 Task: Select WeChat as a service for instant messaging.
Action: Mouse moved to (681, 67)
Screenshot: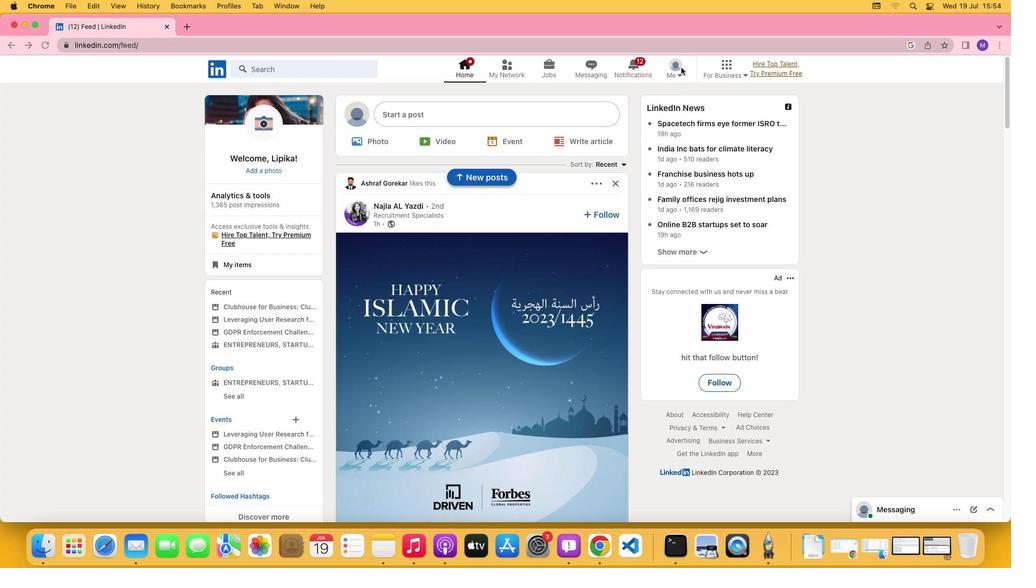
Action: Mouse pressed left at (681, 67)
Screenshot: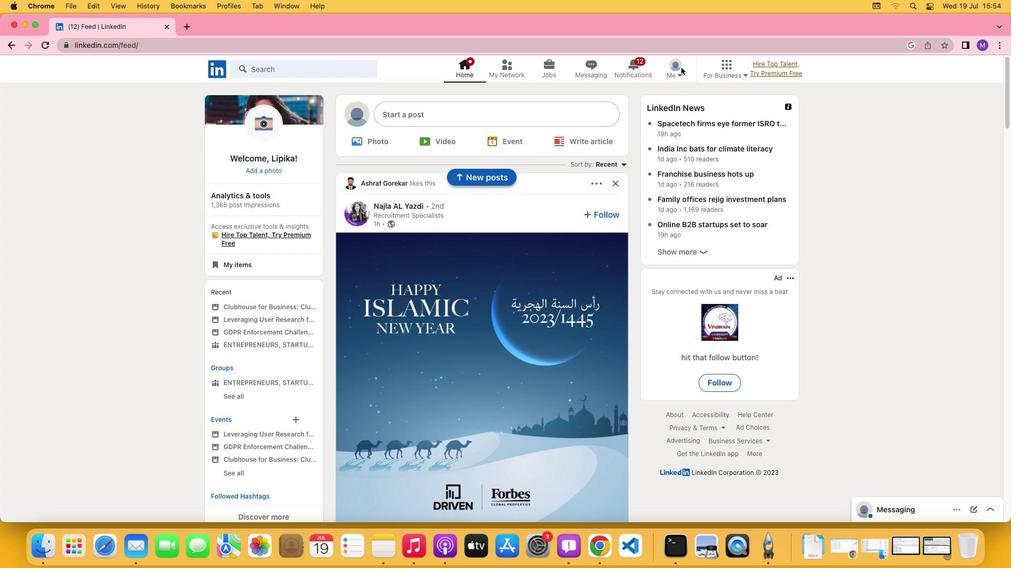 
Action: Mouse moved to (680, 72)
Screenshot: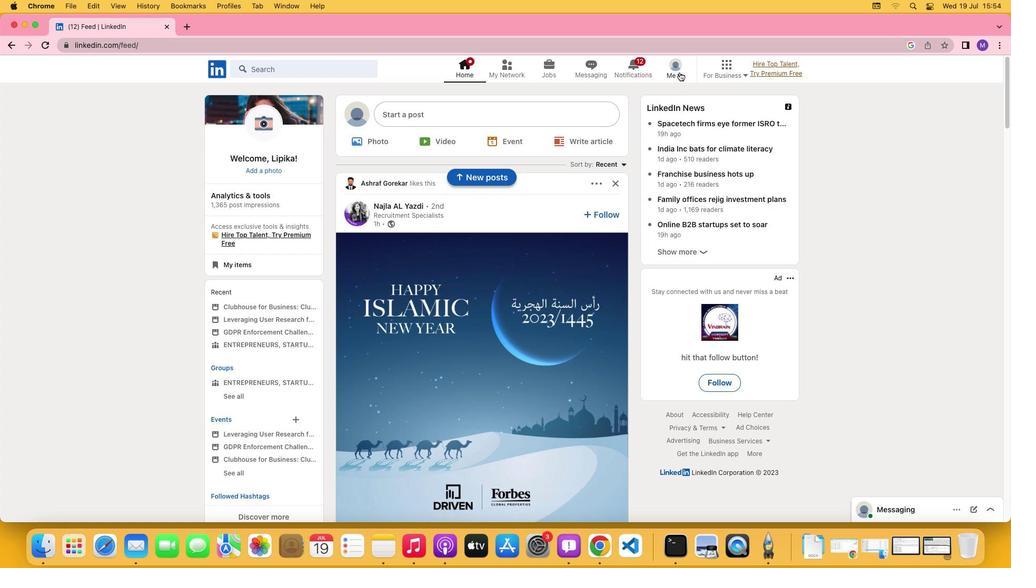 
Action: Mouse pressed left at (680, 72)
Screenshot: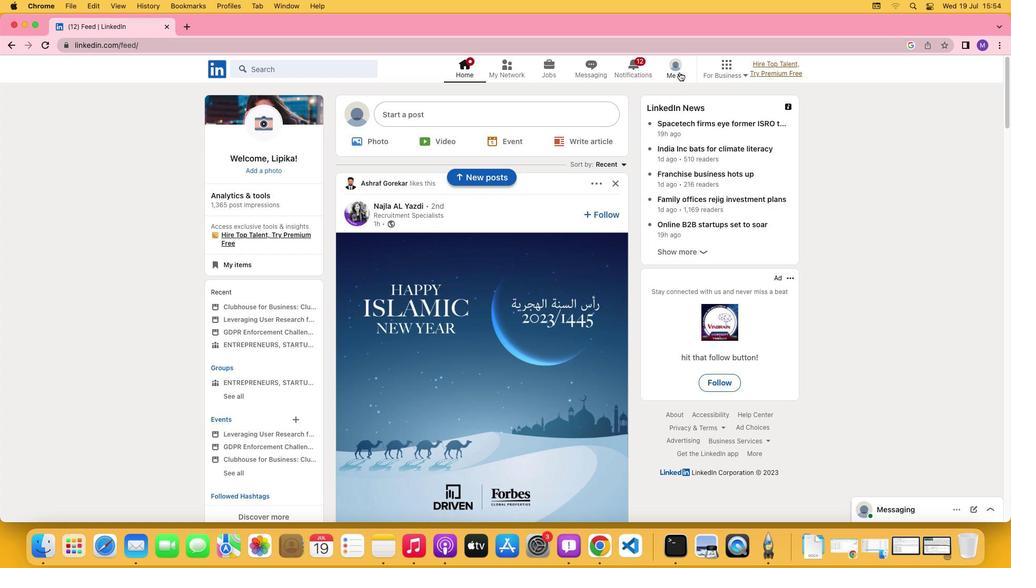 
Action: Mouse moved to (659, 127)
Screenshot: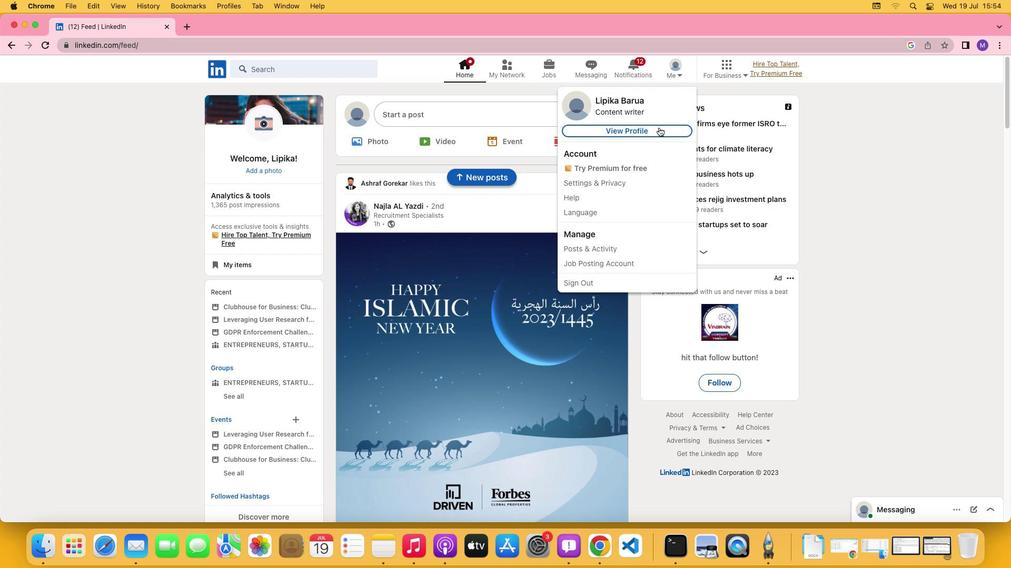 
Action: Mouse pressed left at (659, 127)
Screenshot: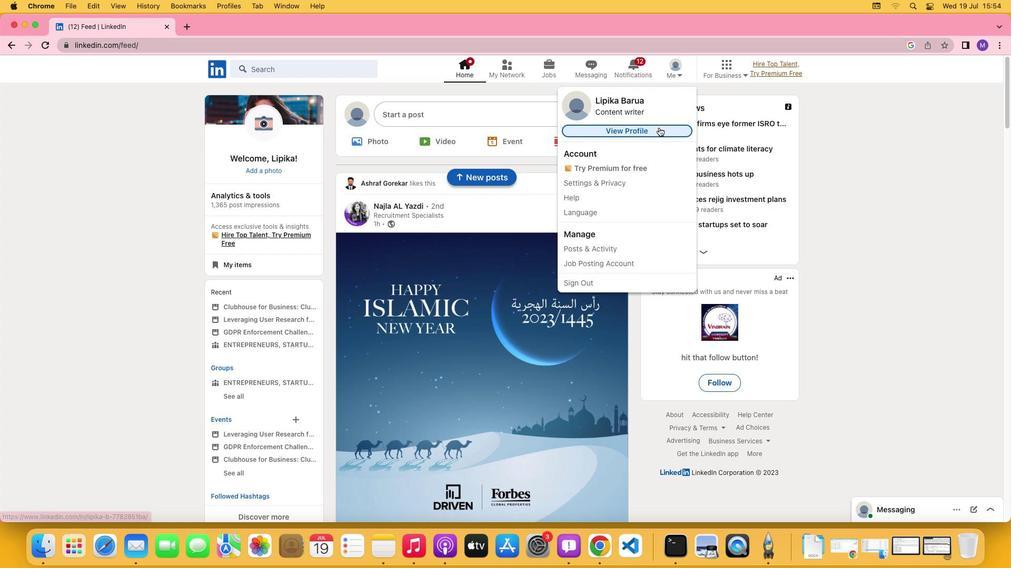 
Action: Mouse moved to (322, 343)
Screenshot: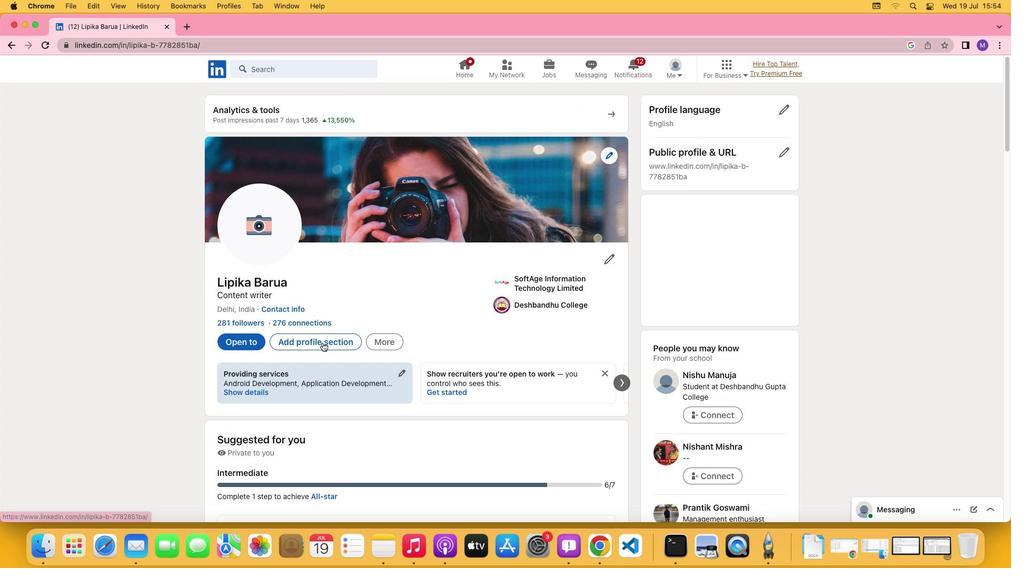 
Action: Mouse pressed left at (322, 343)
Screenshot: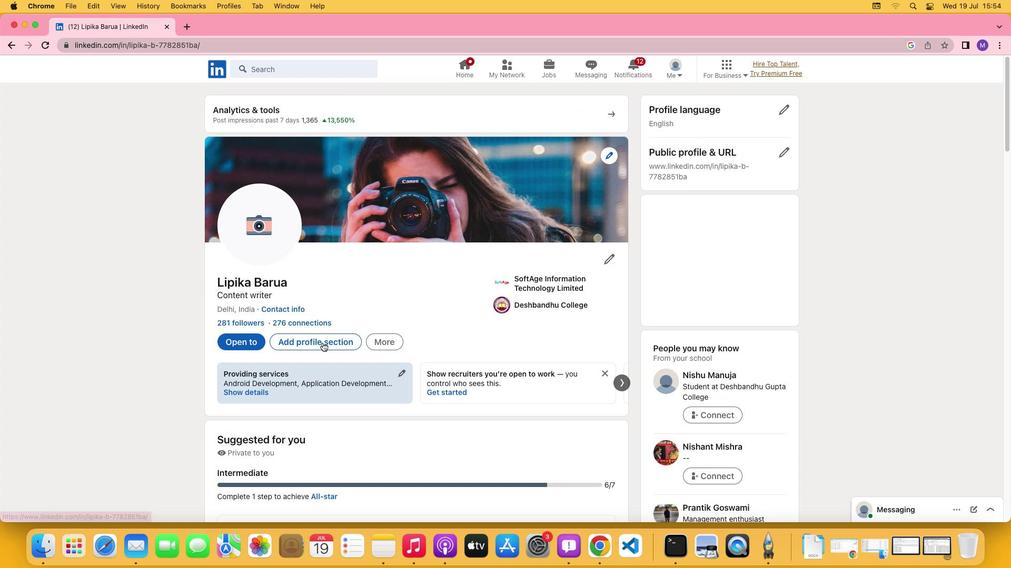
Action: Mouse moved to (391, 318)
Screenshot: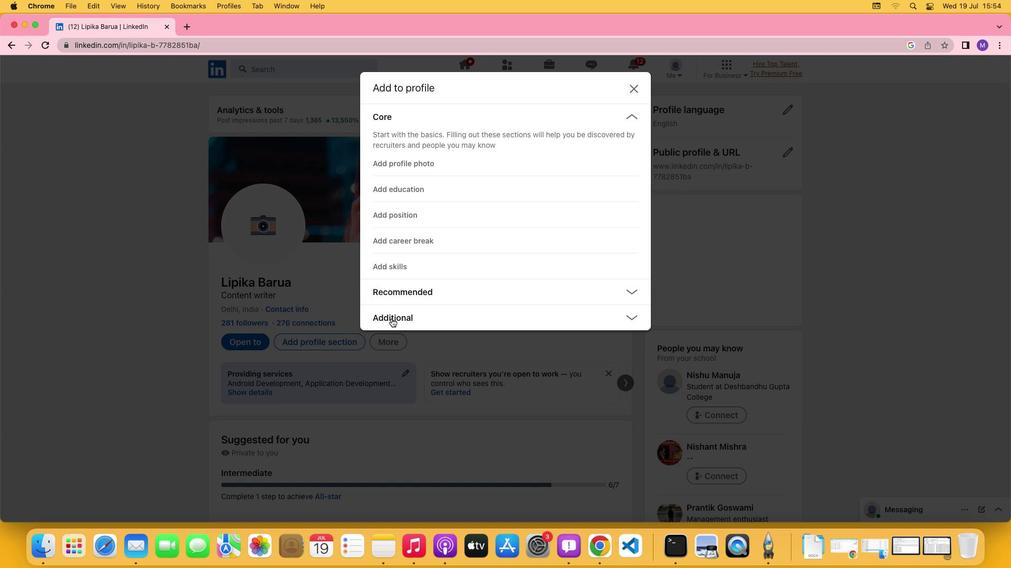 
Action: Mouse pressed left at (391, 318)
Screenshot: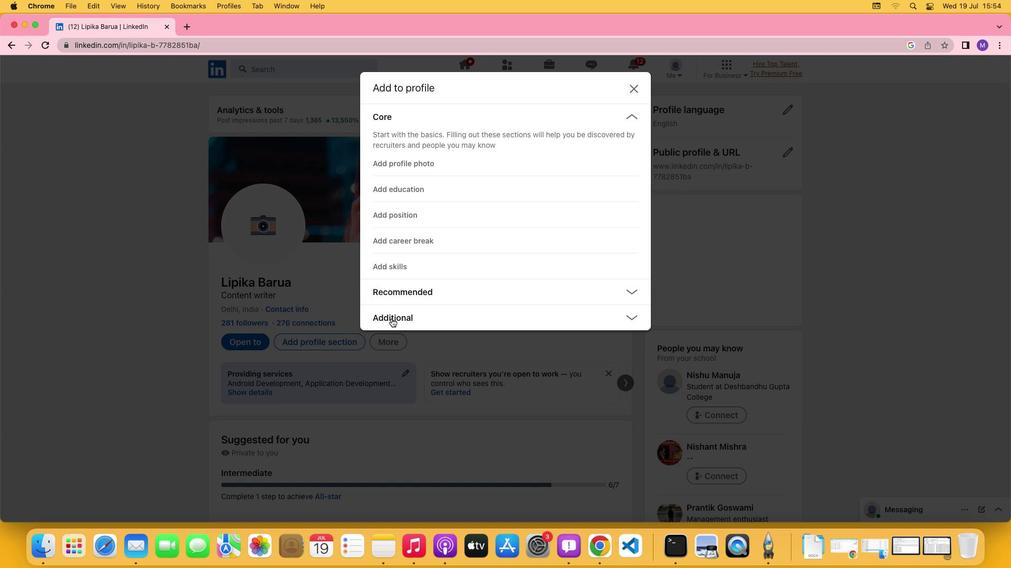 
Action: Mouse moved to (390, 419)
Screenshot: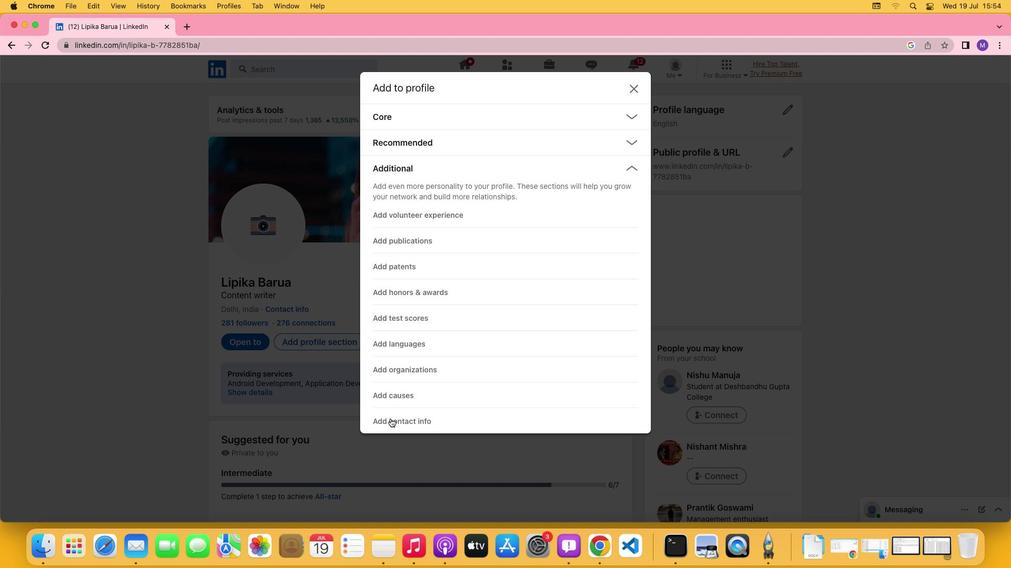 
Action: Mouse pressed left at (390, 419)
Screenshot: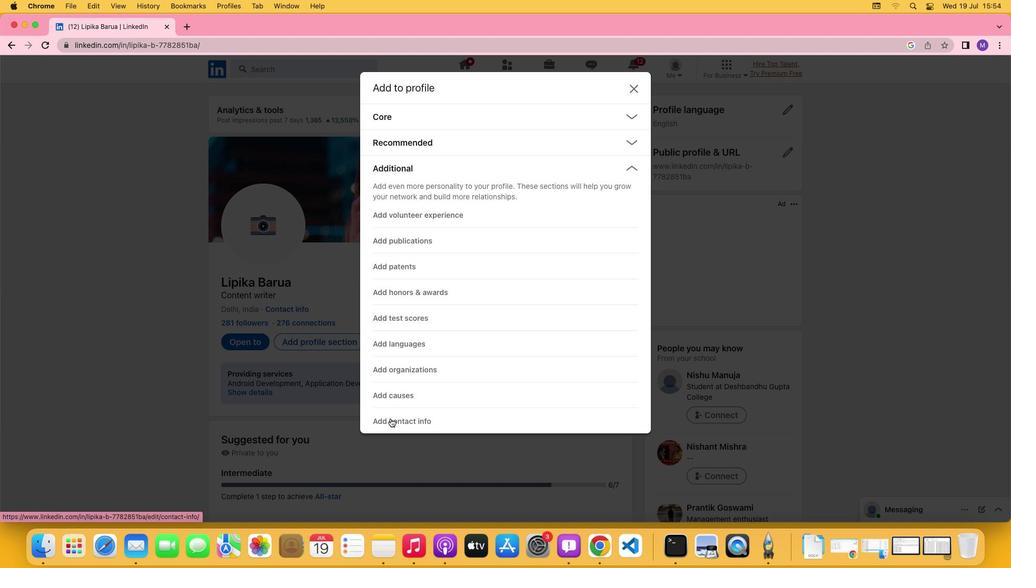 
Action: Mouse moved to (403, 369)
Screenshot: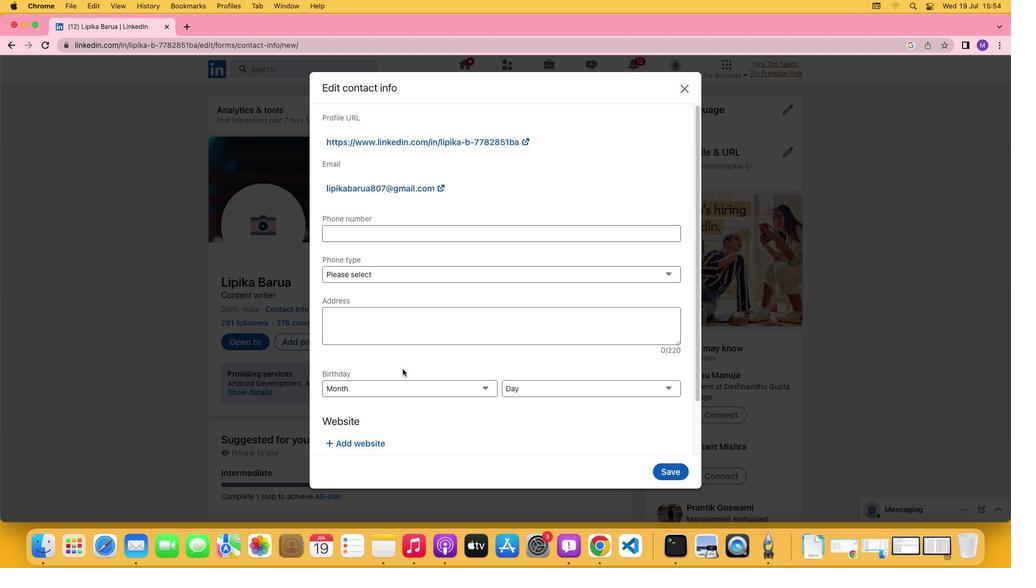 
Action: Mouse scrolled (403, 369) with delta (0, 0)
Screenshot: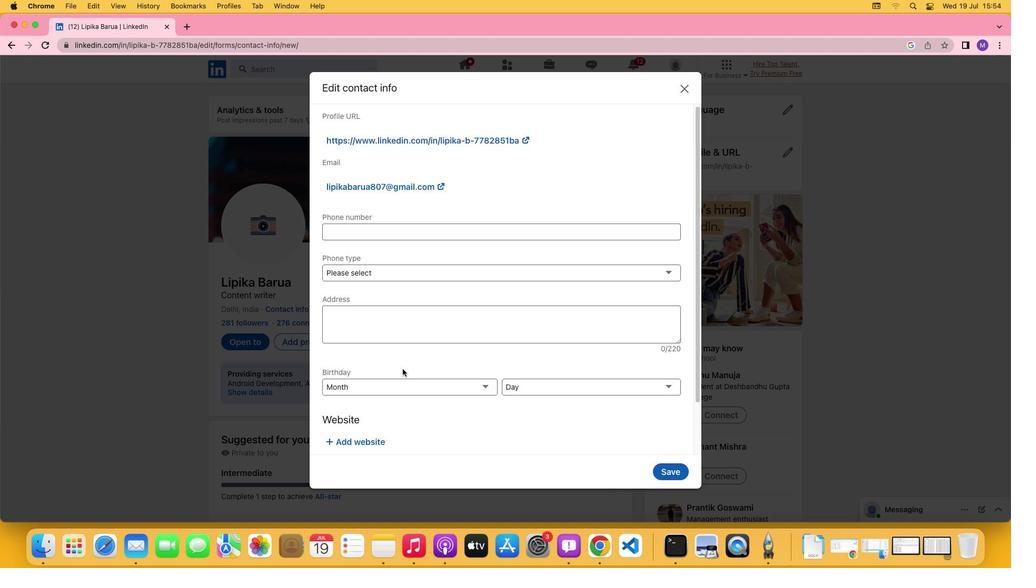 
Action: Mouse scrolled (403, 369) with delta (0, 0)
Screenshot: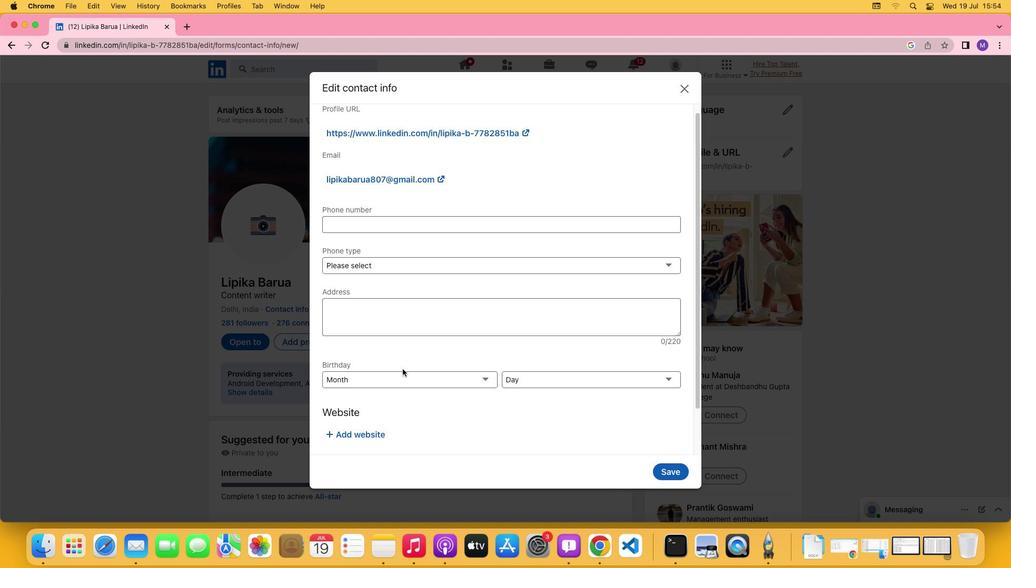 
Action: Mouse scrolled (403, 369) with delta (0, -1)
Screenshot: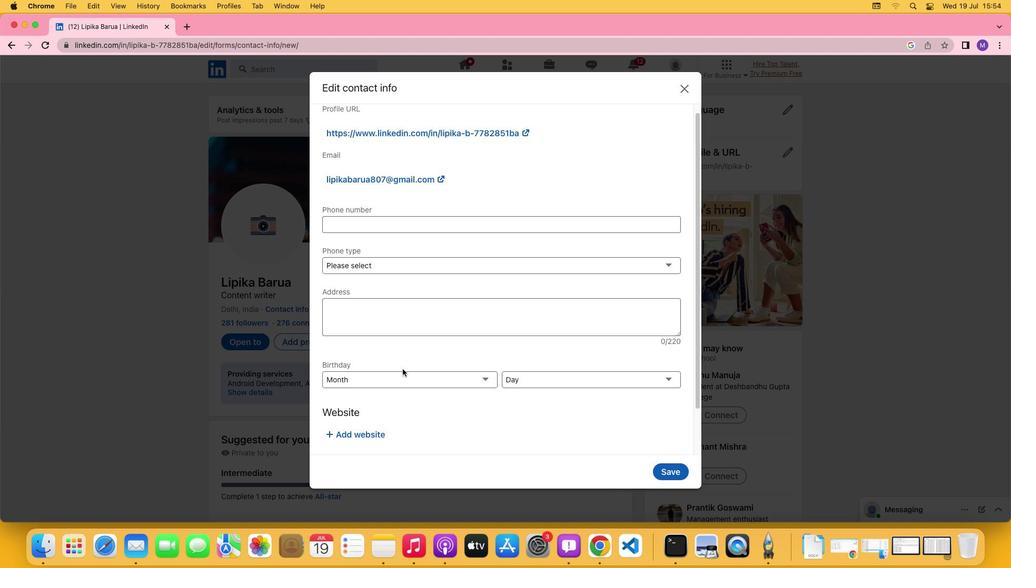 
Action: Mouse scrolled (403, 369) with delta (0, -2)
Screenshot: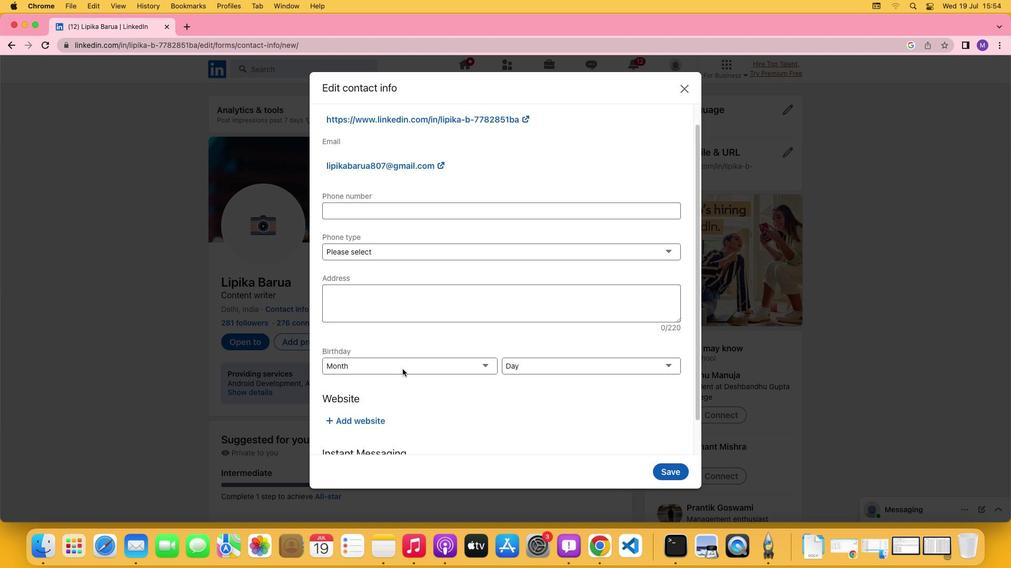 
Action: Mouse scrolled (403, 369) with delta (0, -3)
Screenshot: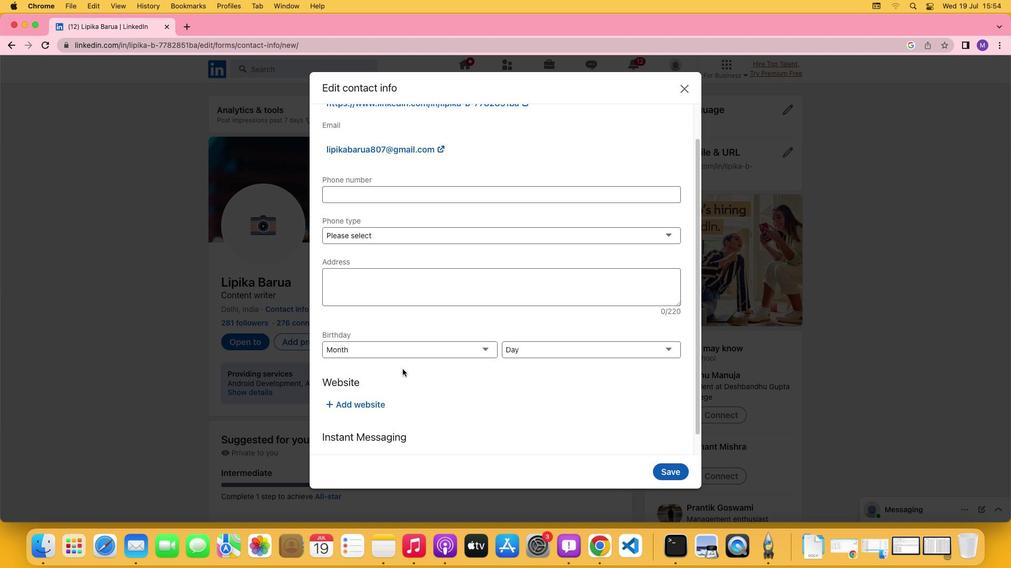 
Action: Mouse moved to (384, 440)
Screenshot: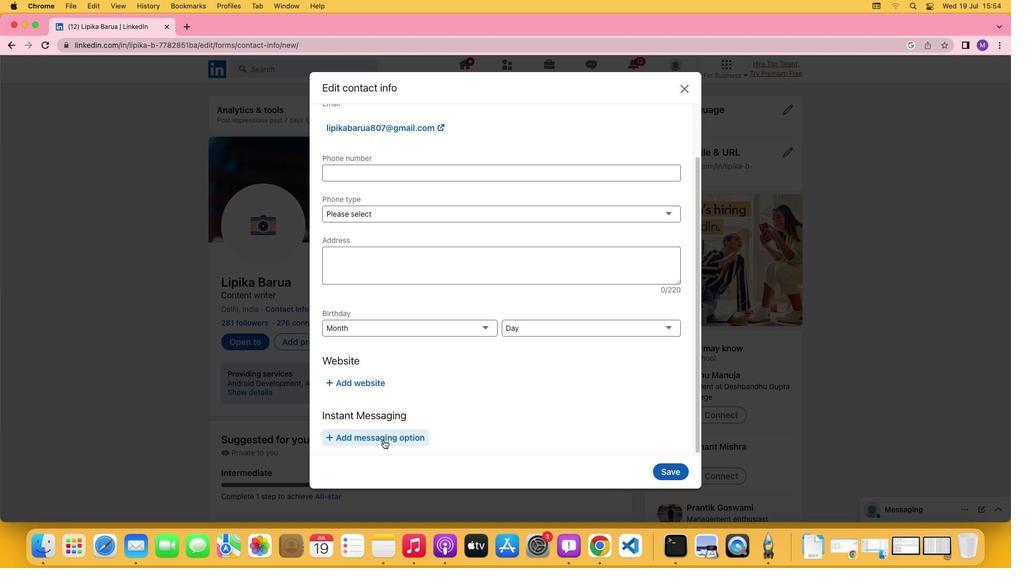 
Action: Mouse pressed left at (384, 440)
Screenshot: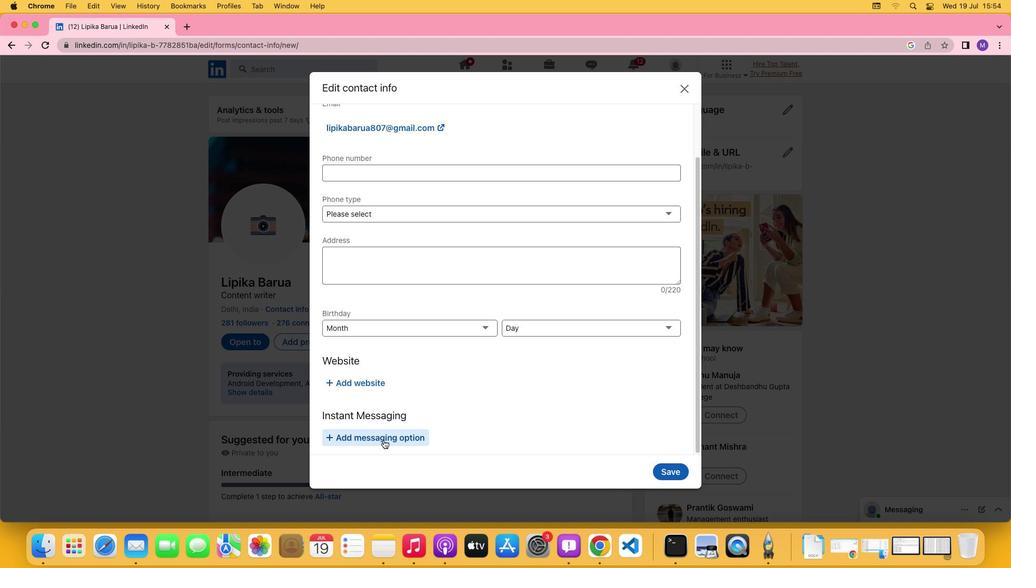 
Action: Mouse moved to (425, 418)
Screenshot: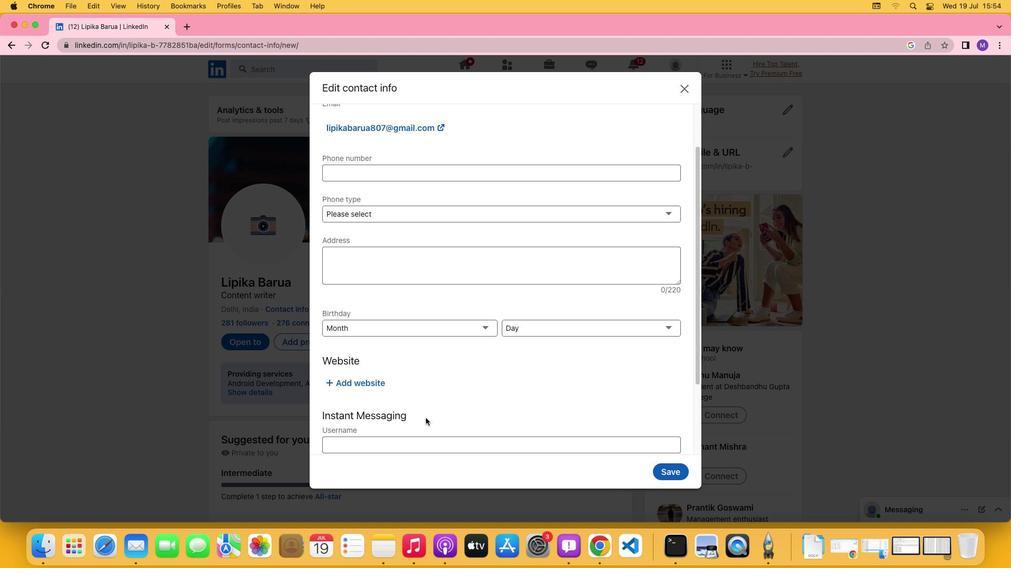 
Action: Mouse scrolled (425, 418) with delta (0, 0)
Screenshot: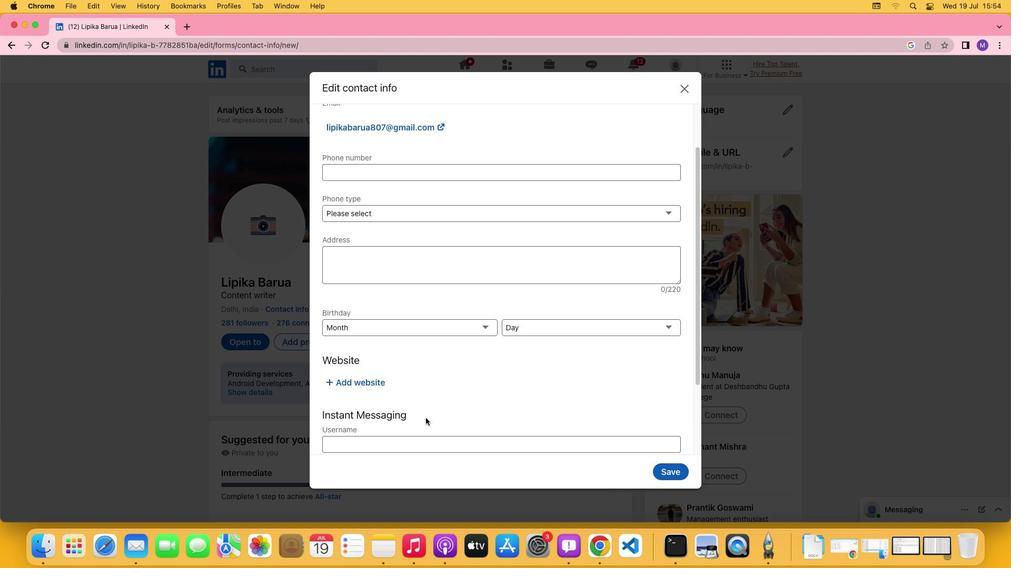 
Action: Mouse scrolled (425, 418) with delta (0, 0)
Screenshot: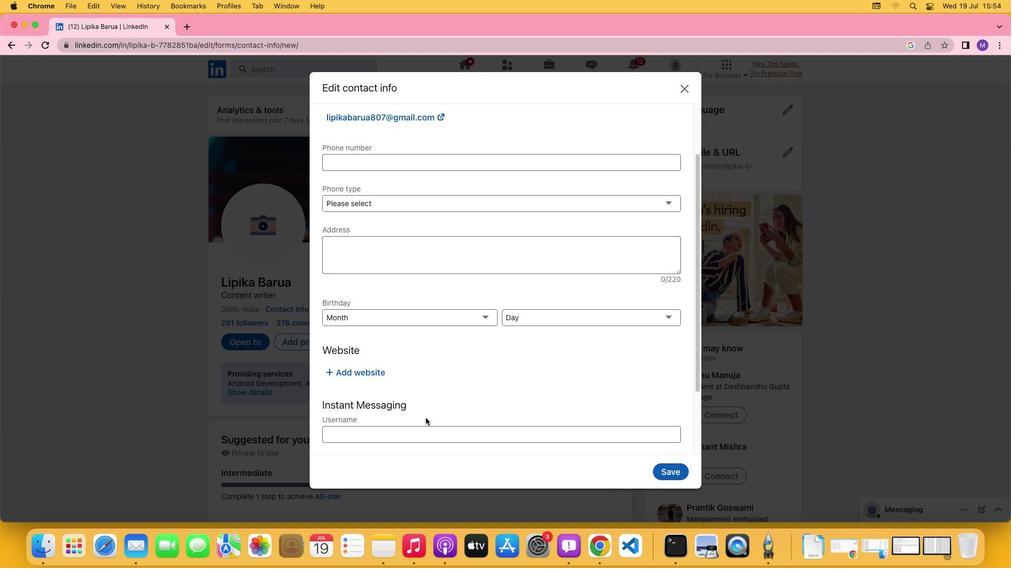 
Action: Mouse scrolled (425, 418) with delta (0, -1)
Screenshot: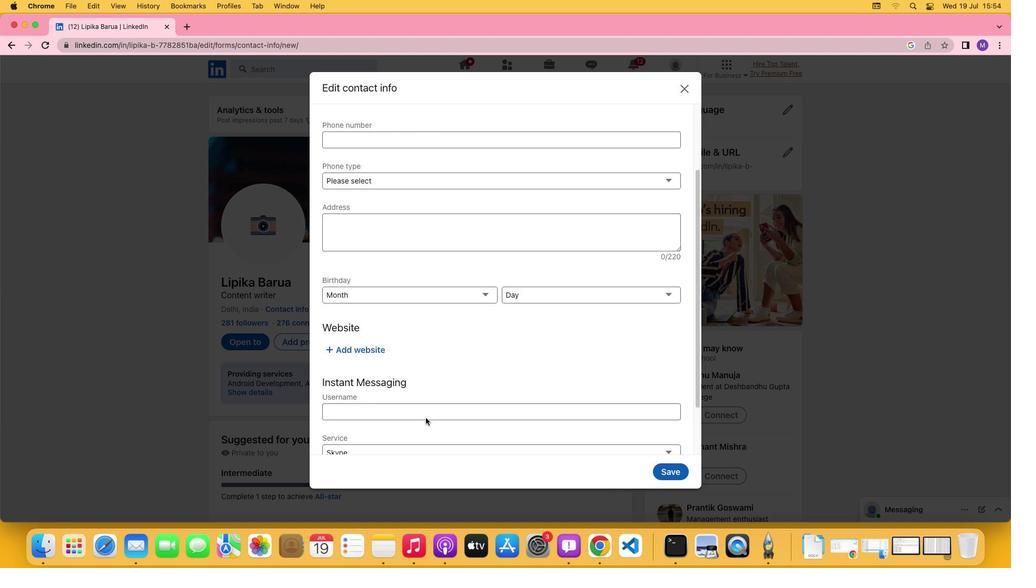 
Action: Mouse scrolled (425, 418) with delta (0, -2)
Screenshot: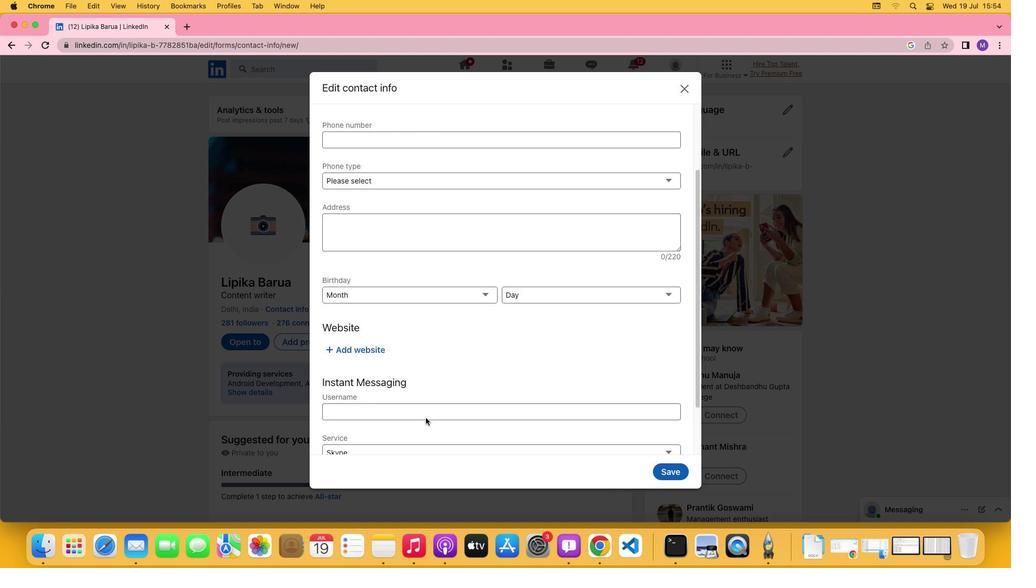 
Action: Mouse scrolled (425, 418) with delta (0, -3)
Screenshot: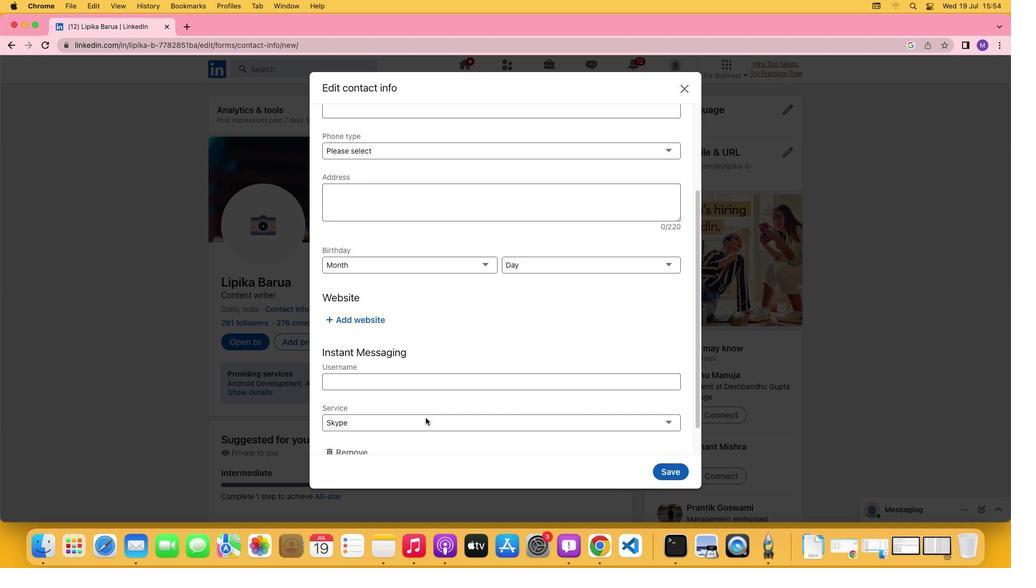 
Action: Mouse moved to (668, 385)
Screenshot: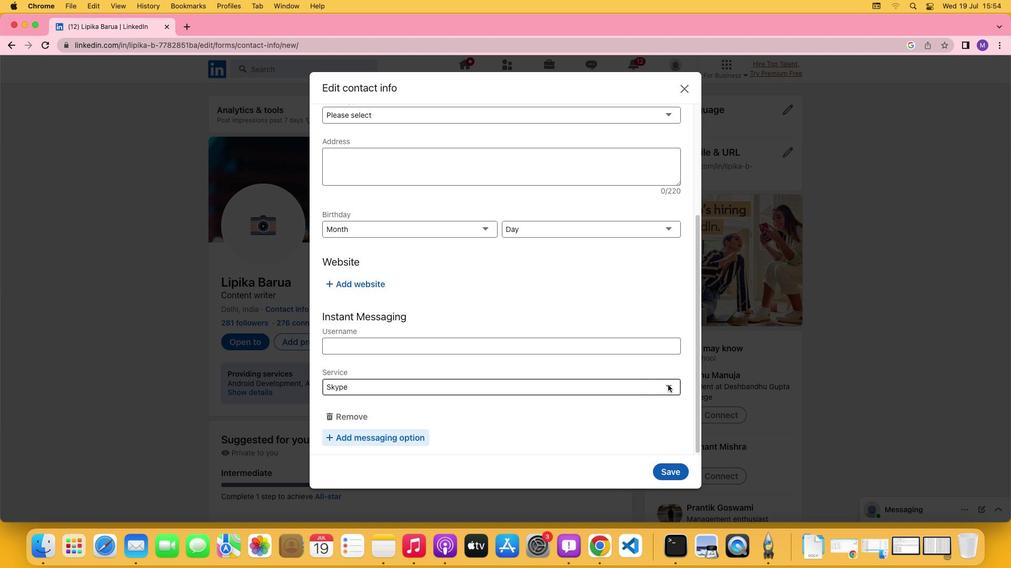 
Action: Mouse pressed left at (668, 385)
Screenshot: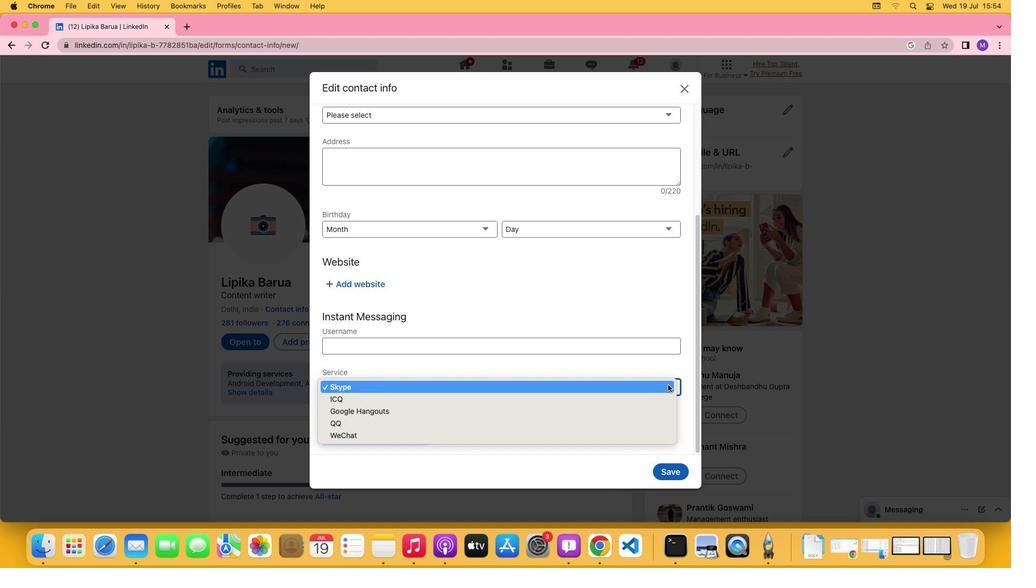 
Action: Mouse moved to (652, 437)
Screenshot: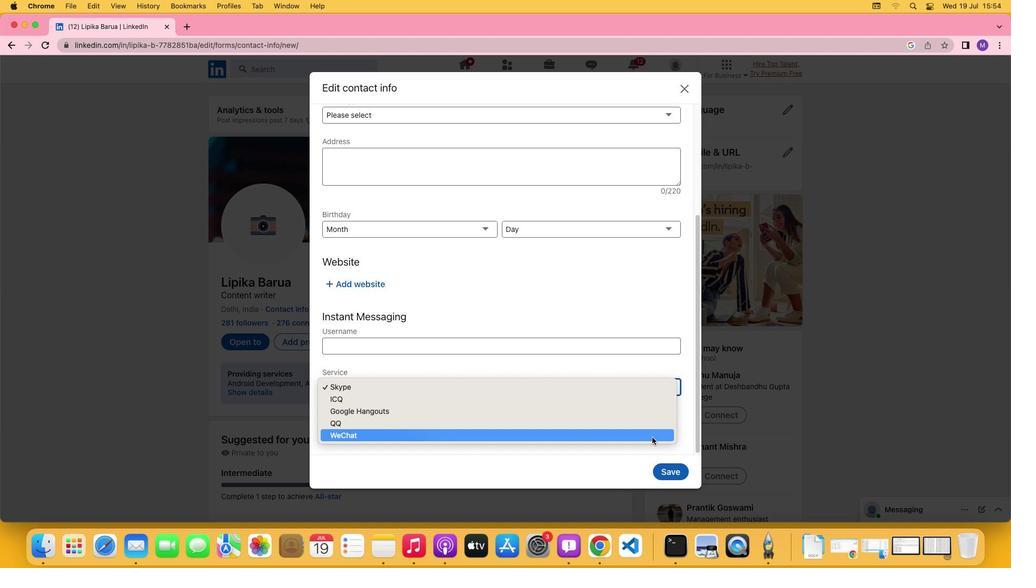 
Action: Mouse pressed left at (652, 437)
Screenshot: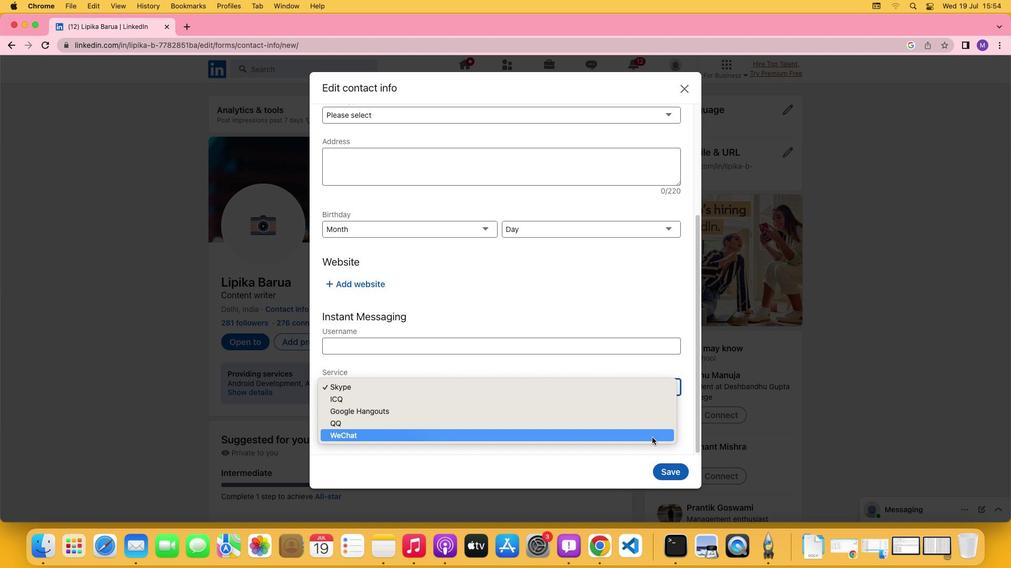 
Action: Mouse moved to (652, 438)
Screenshot: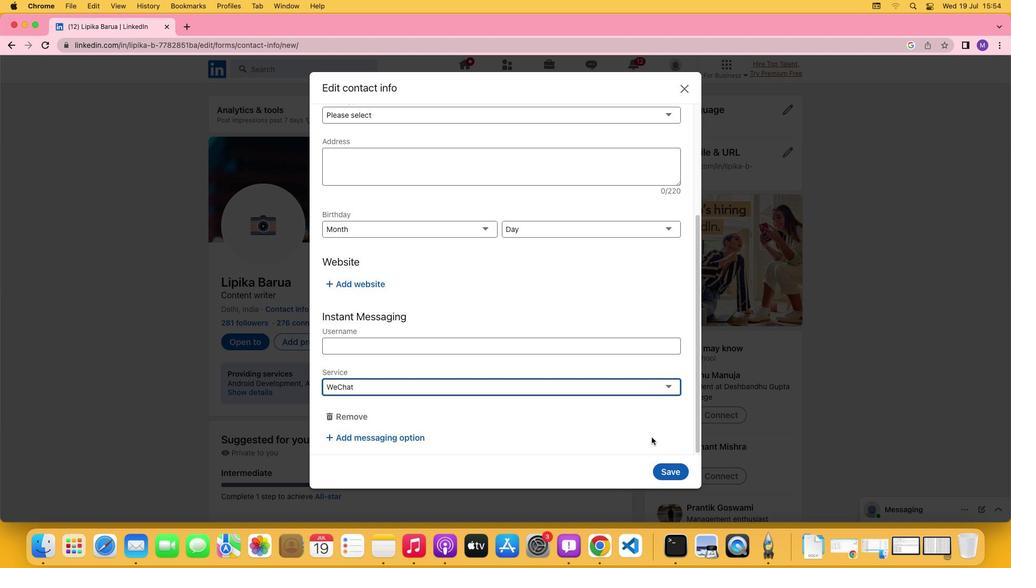 
